 Task: Add a condition where "Assignee Is not Requester" in pending tickets.
Action: Mouse moved to (170, 382)
Screenshot: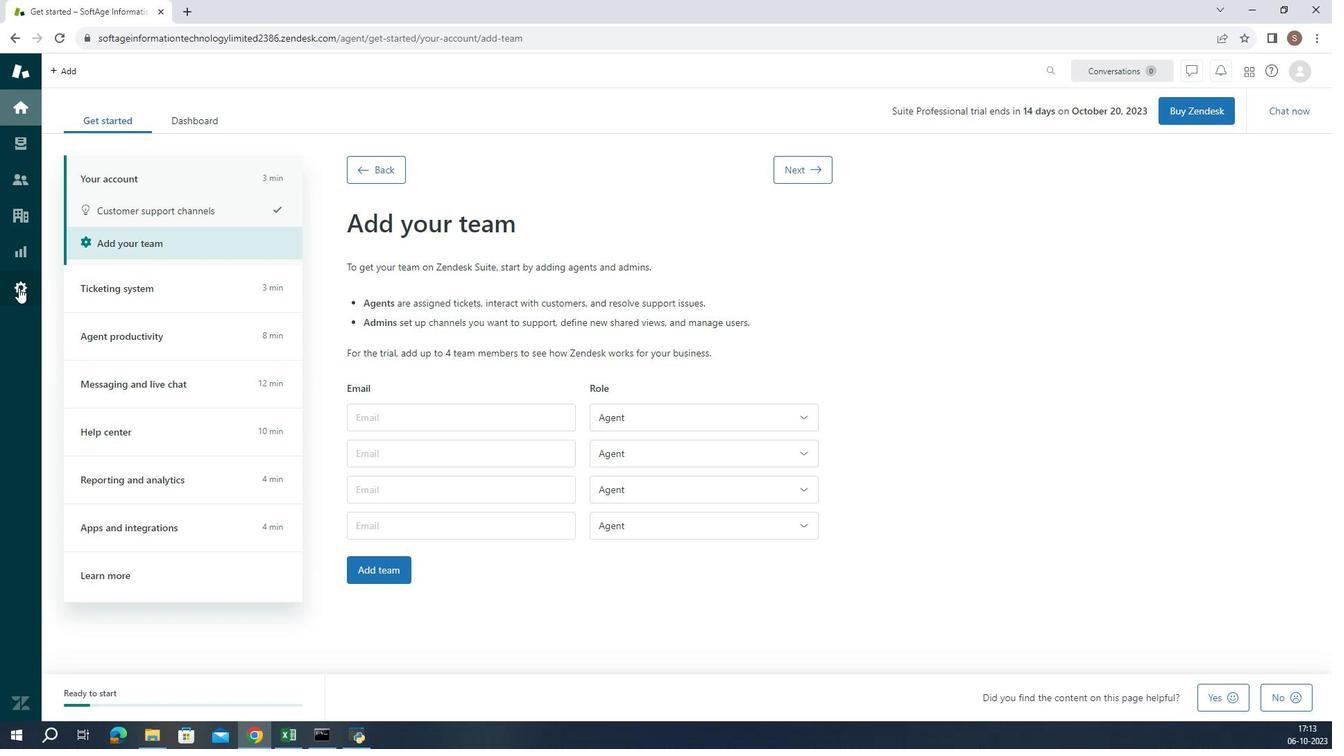 
Action: Mouse pressed left at (170, 382)
Screenshot: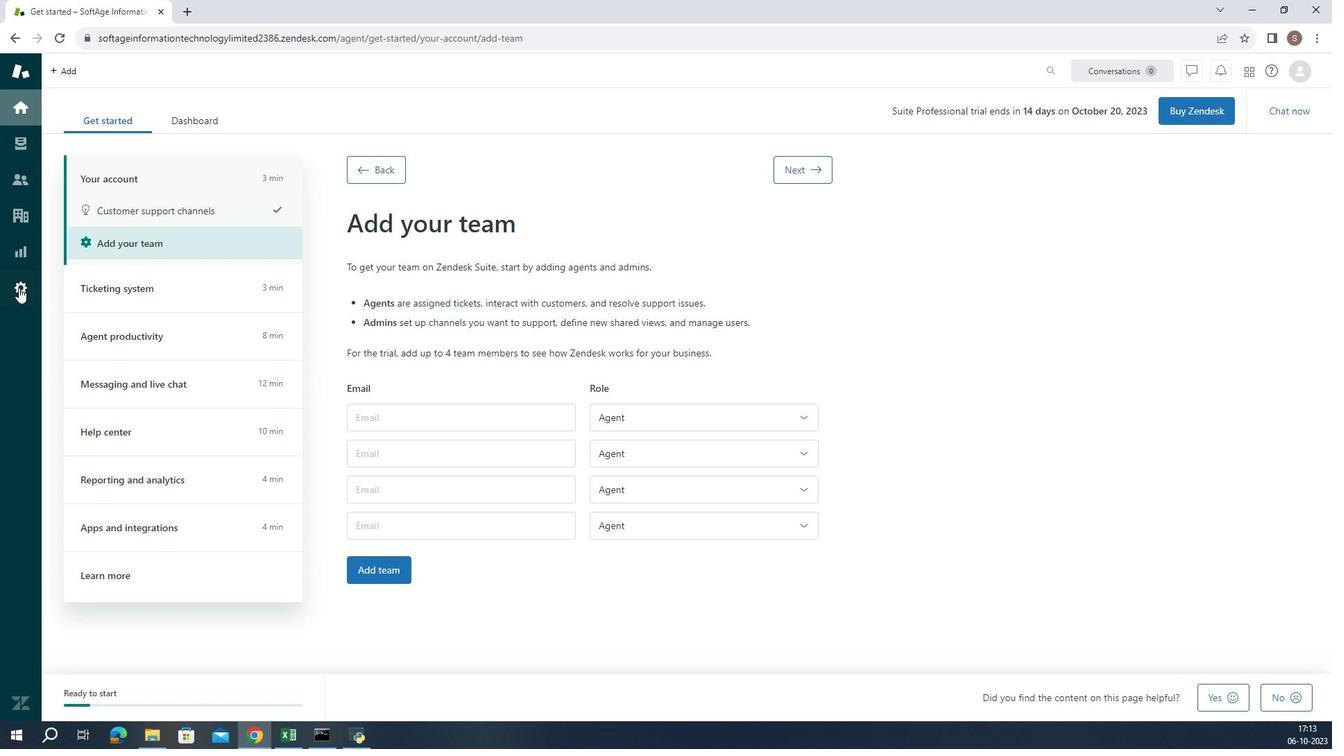 
Action: Mouse moved to (491, 591)
Screenshot: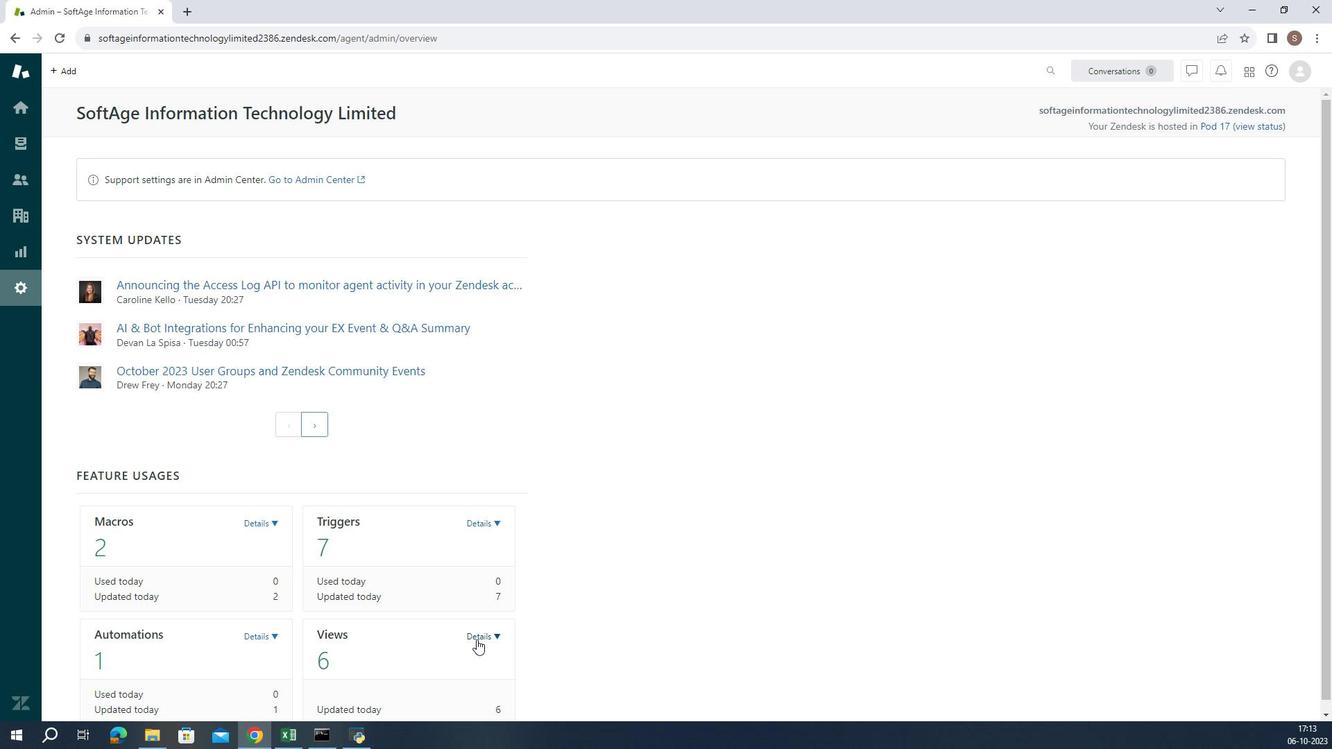
Action: Mouse pressed left at (491, 591)
Screenshot: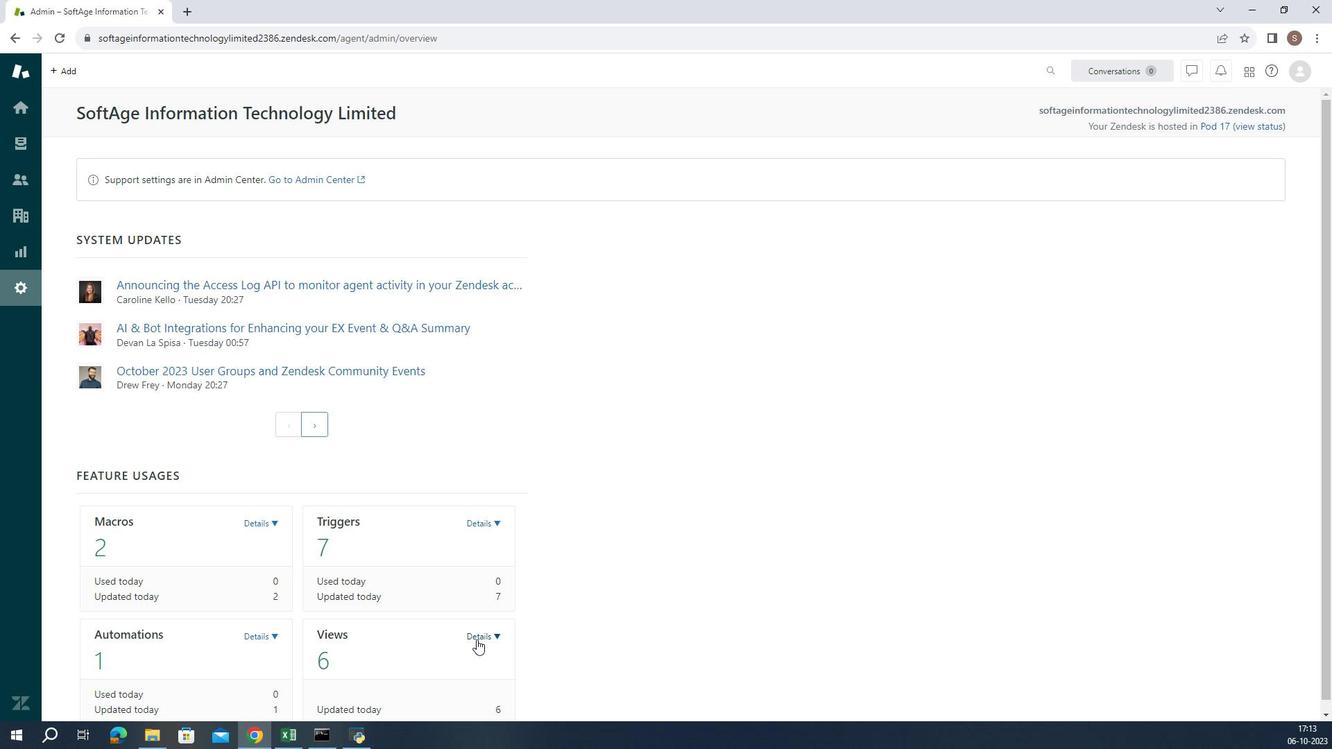 
Action: Mouse moved to (461, 632)
Screenshot: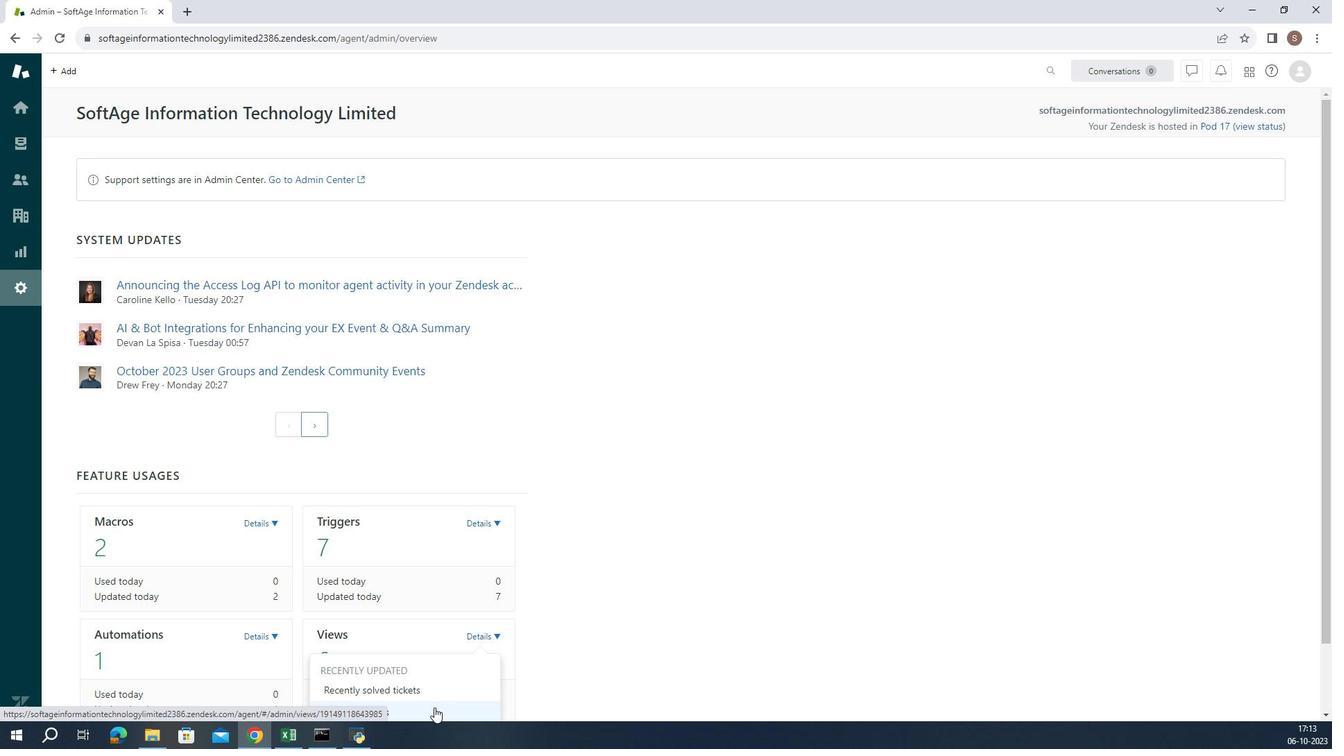 
Action: Mouse pressed left at (461, 632)
Screenshot: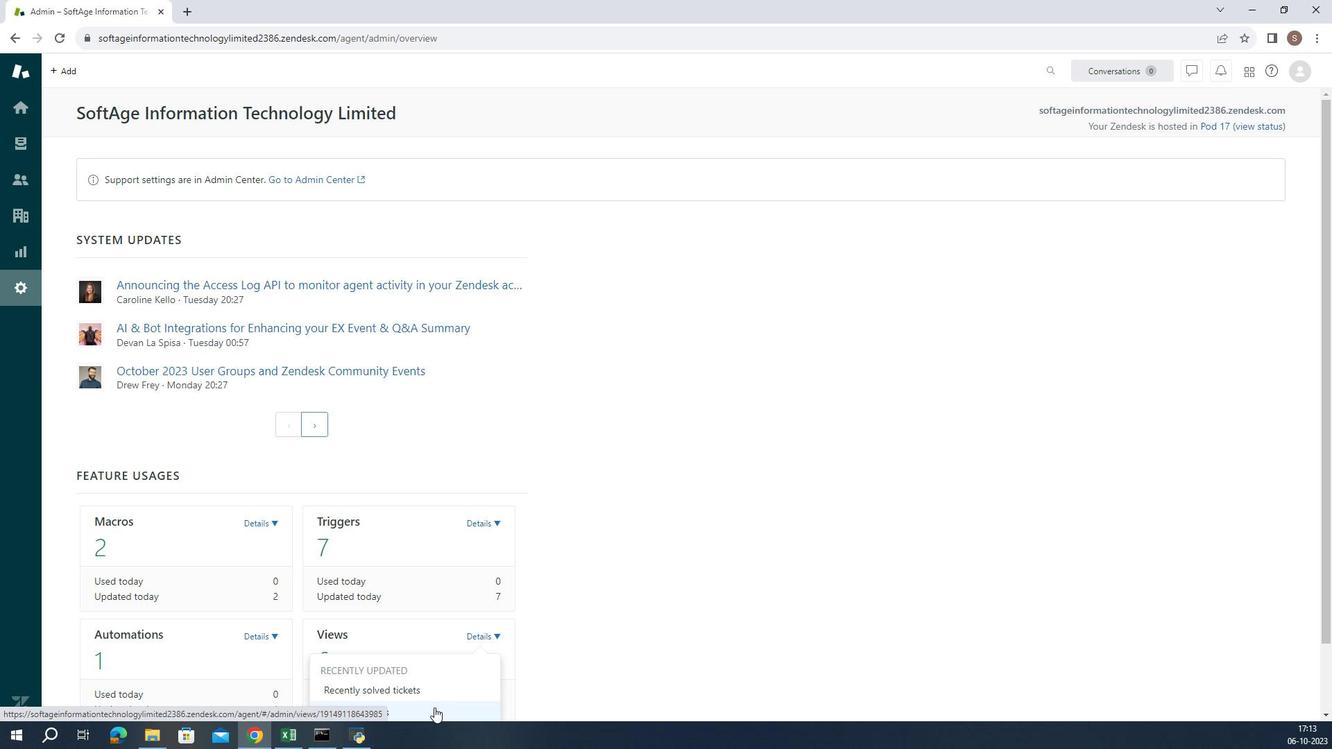 
Action: Mouse moved to (340, 487)
Screenshot: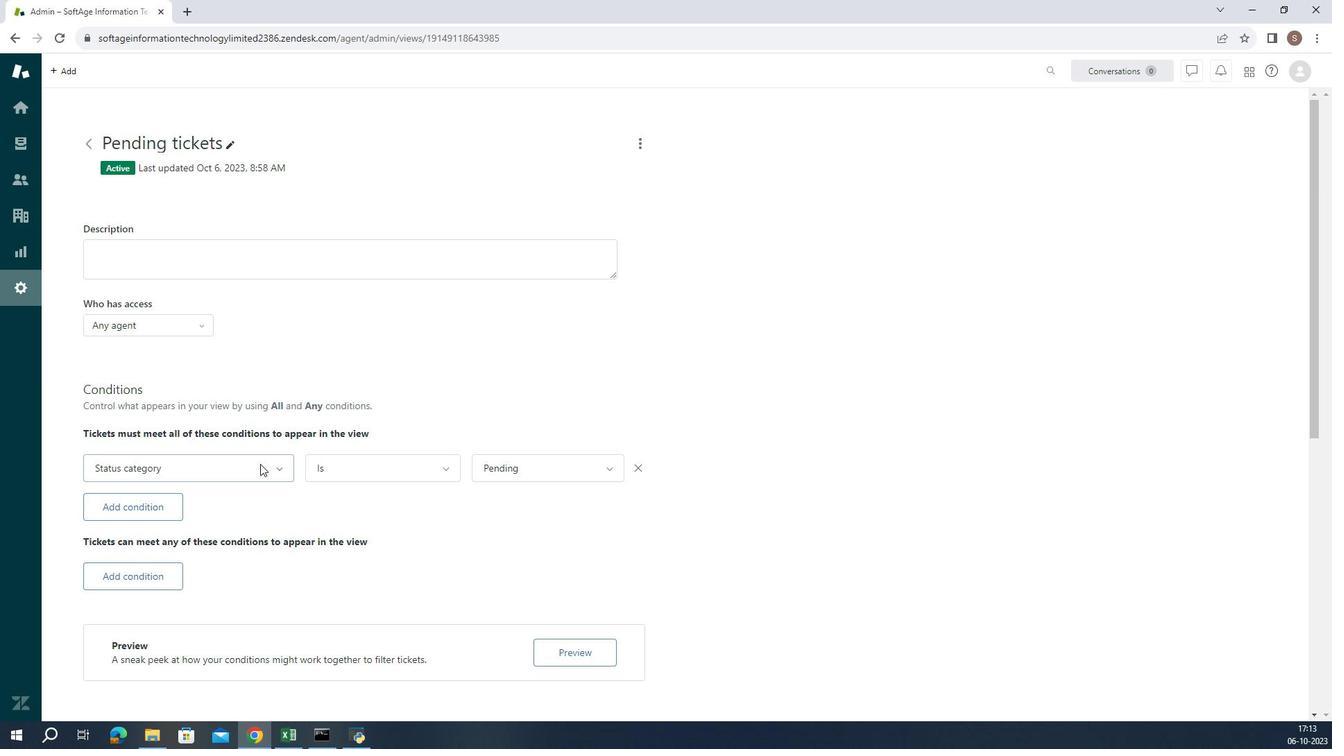 
Action: Mouse pressed left at (340, 487)
Screenshot: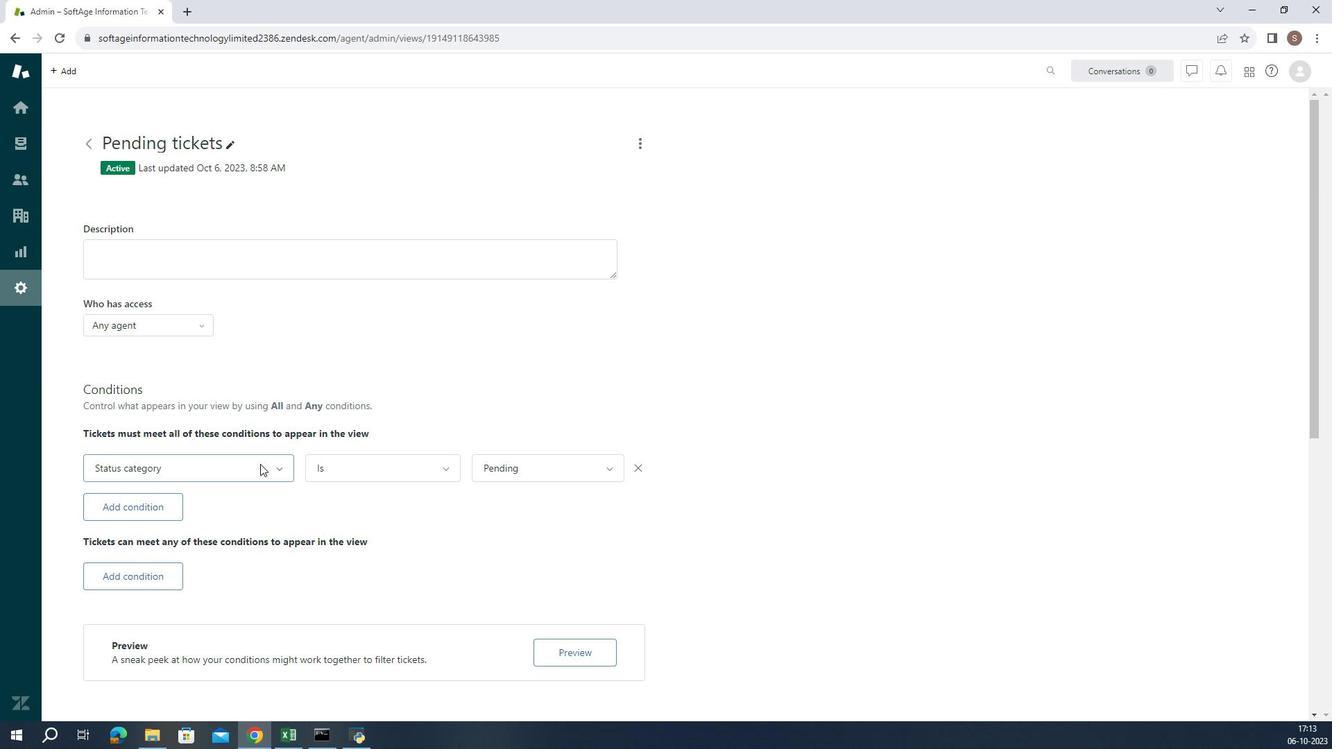
Action: Mouse moved to (314, 448)
Screenshot: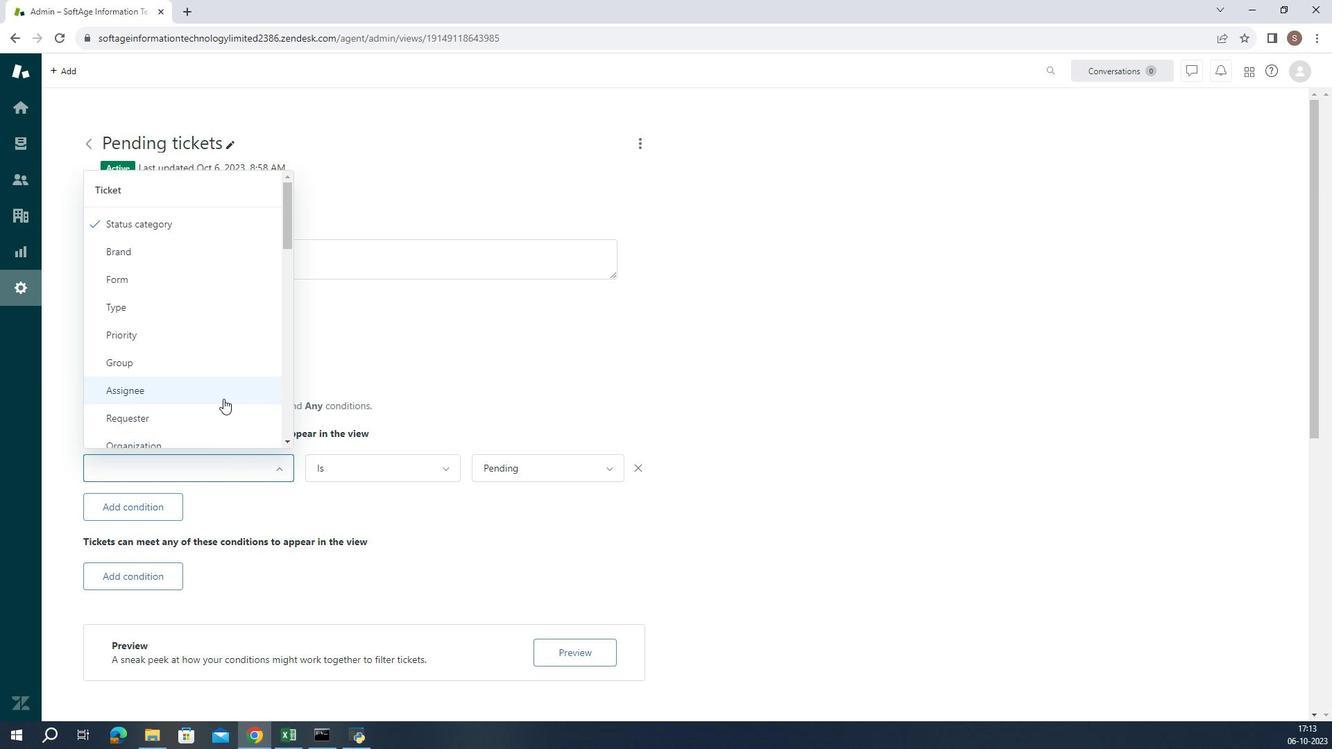 
Action: Mouse pressed left at (314, 448)
Screenshot: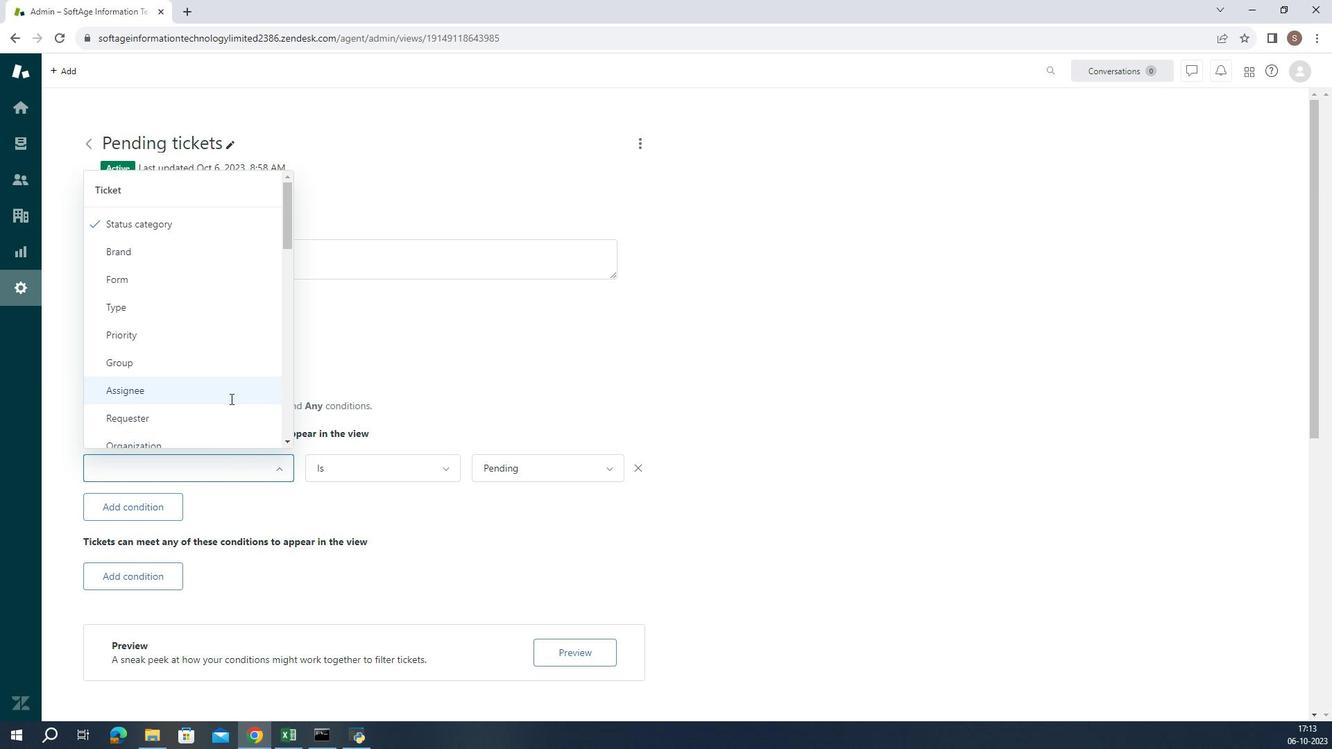 
Action: Mouse moved to (416, 480)
Screenshot: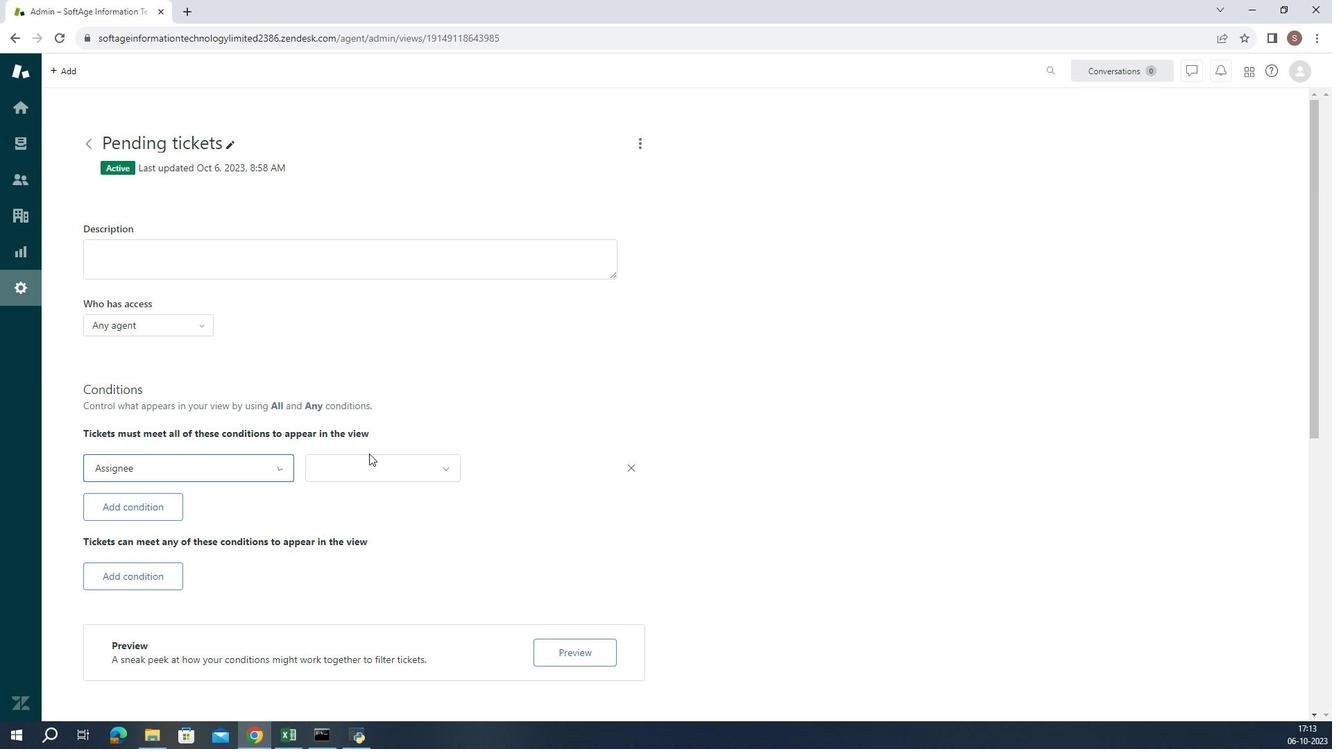 
Action: Mouse pressed left at (416, 480)
Screenshot: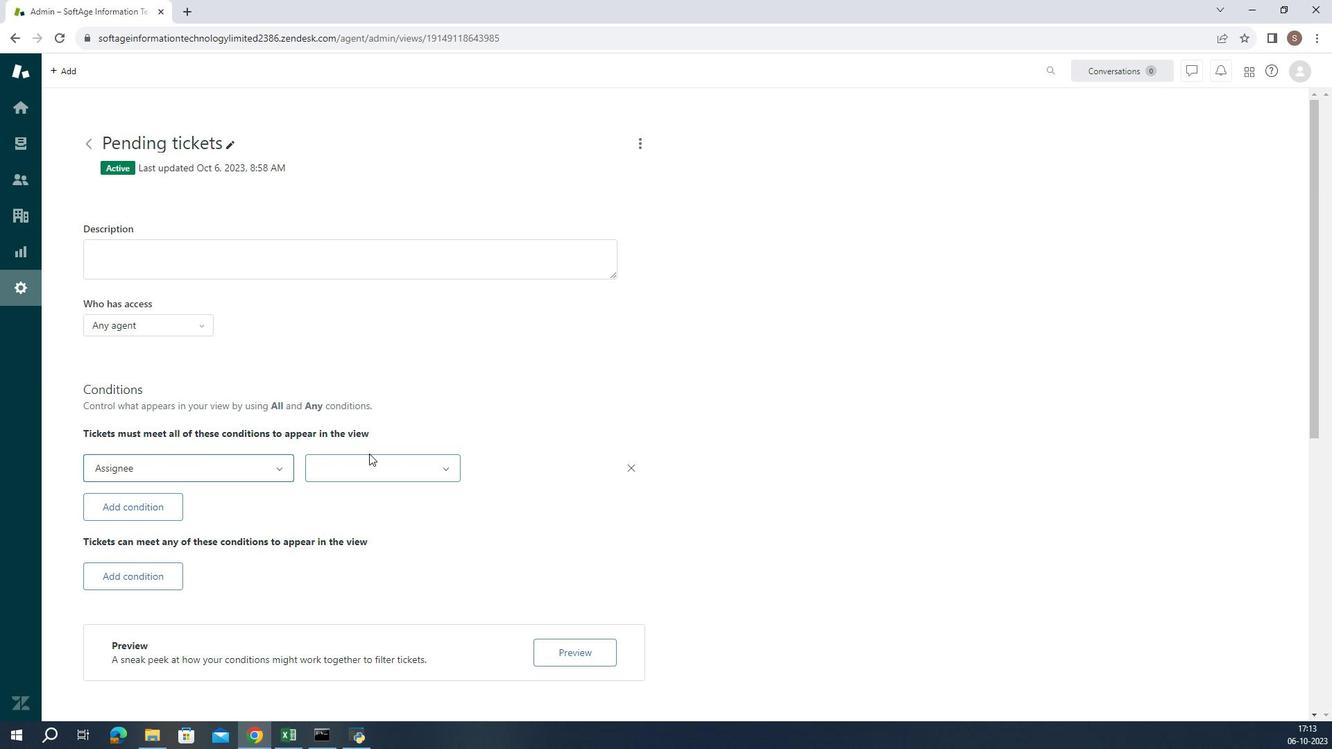 
Action: Mouse moved to (417, 521)
Screenshot: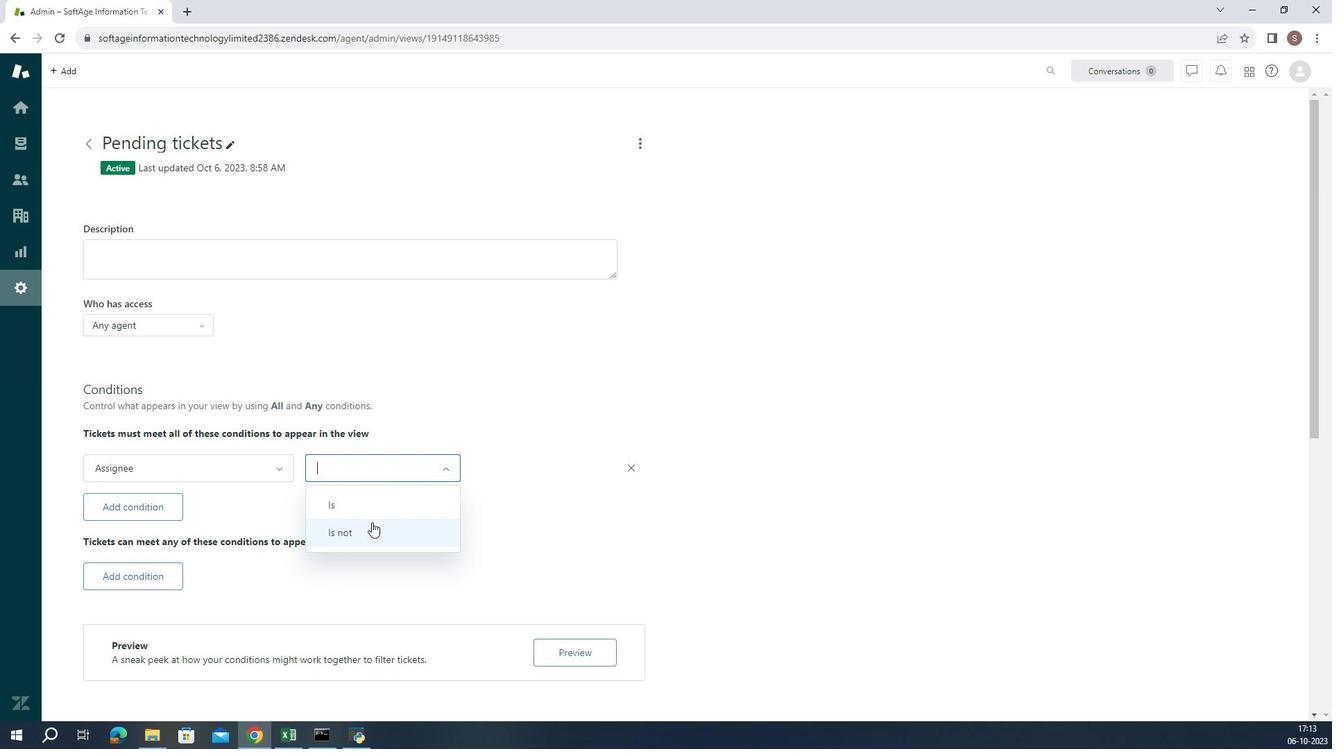 
Action: Mouse pressed left at (417, 521)
Screenshot: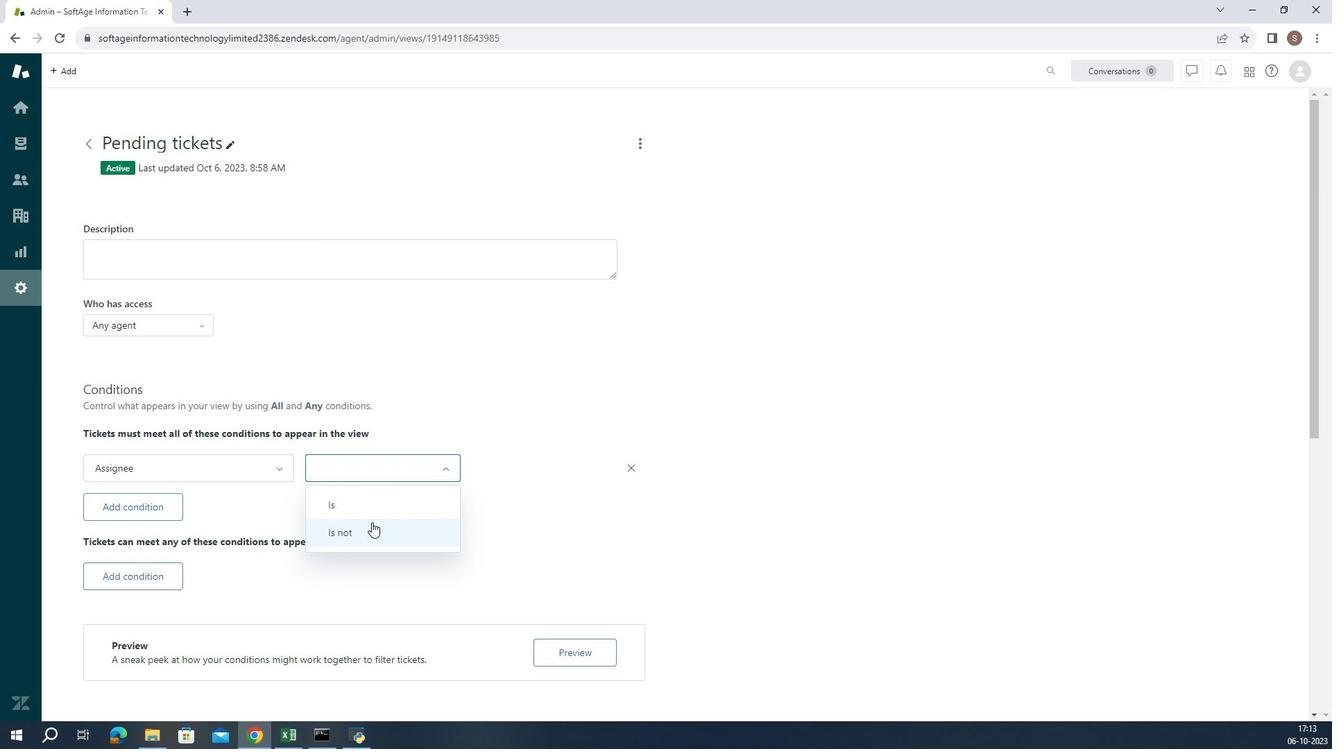 
Action: Mouse moved to (535, 487)
Screenshot: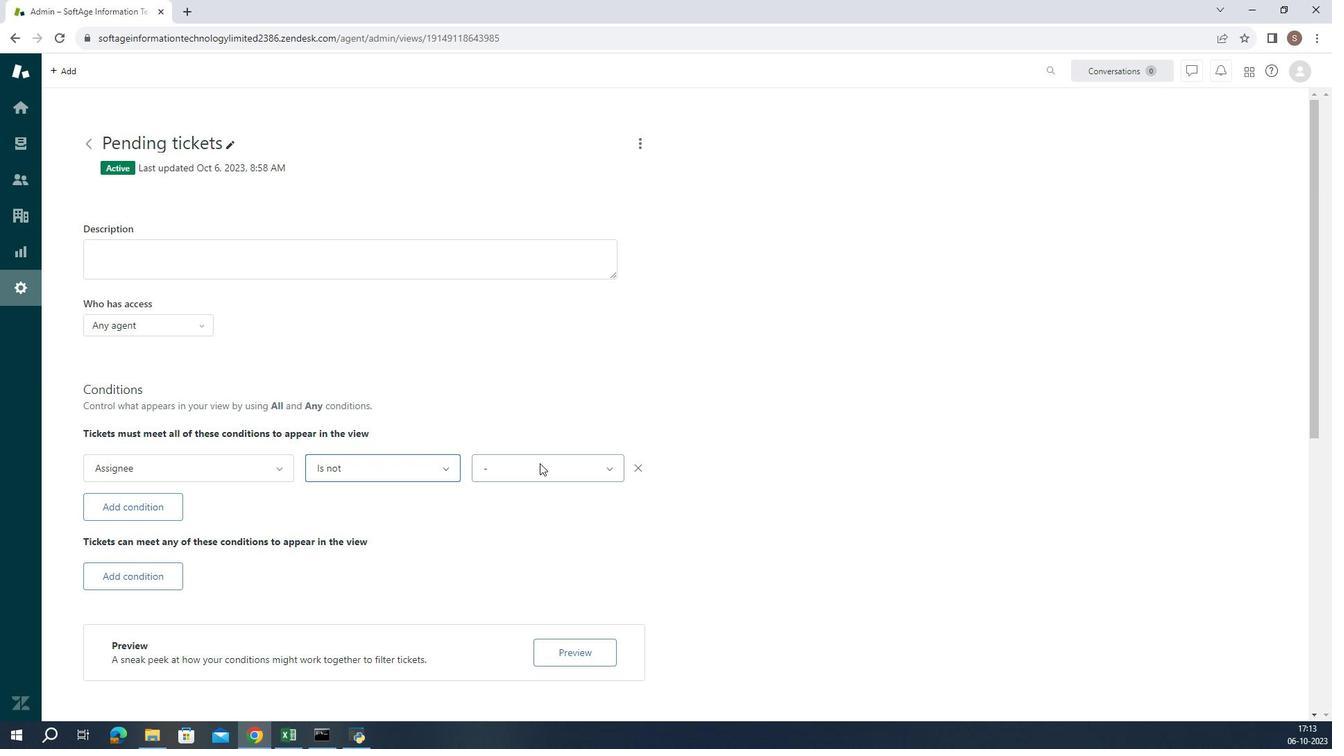 
Action: Mouse pressed left at (535, 487)
Screenshot: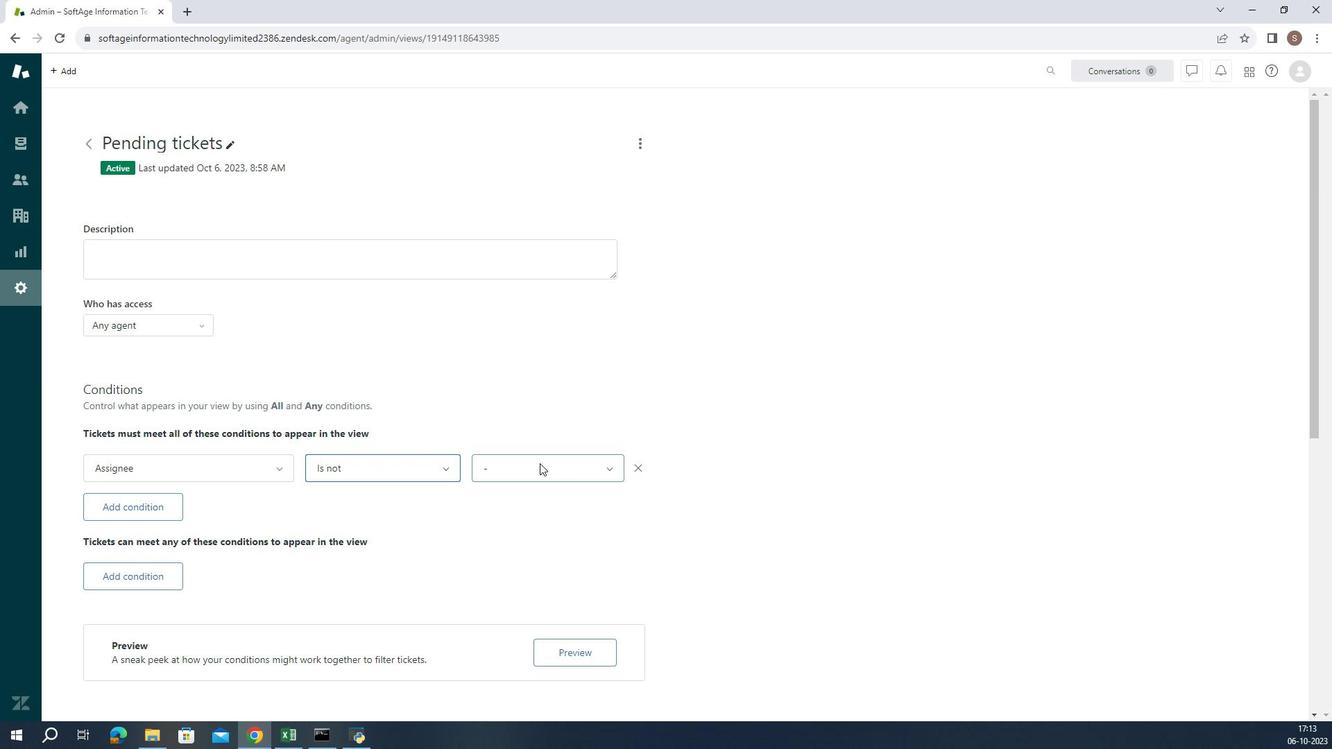 
Action: Mouse moved to (538, 529)
Screenshot: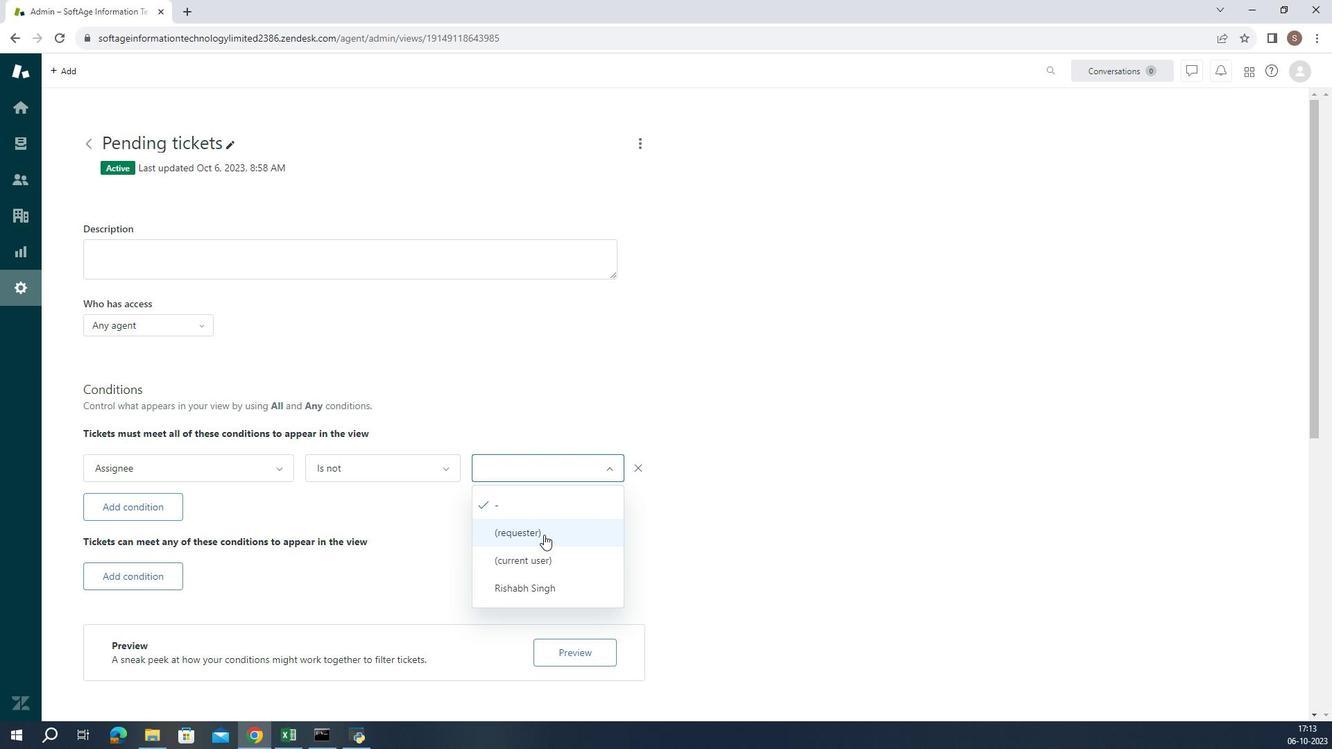 
Action: Mouse pressed left at (538, 529)
Screenshot: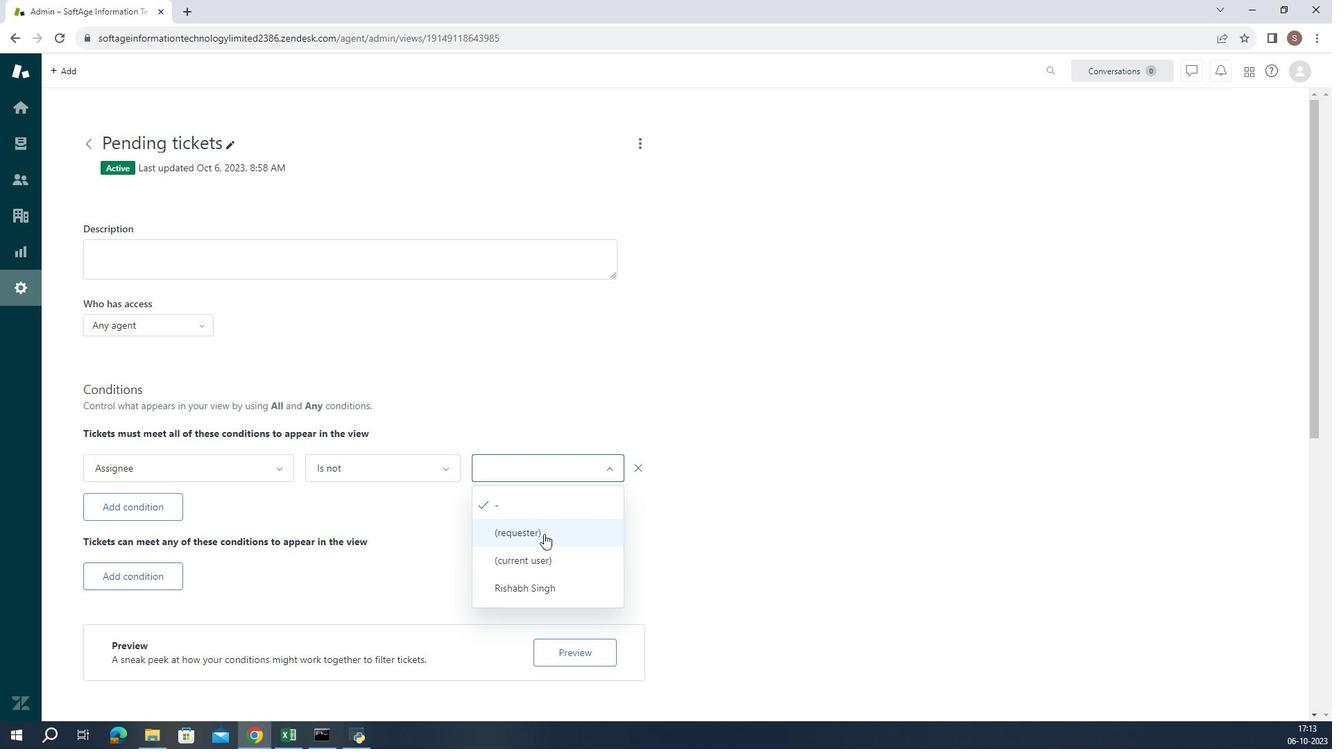 
Action: Mouse moved to (553, 525)
Screenshot: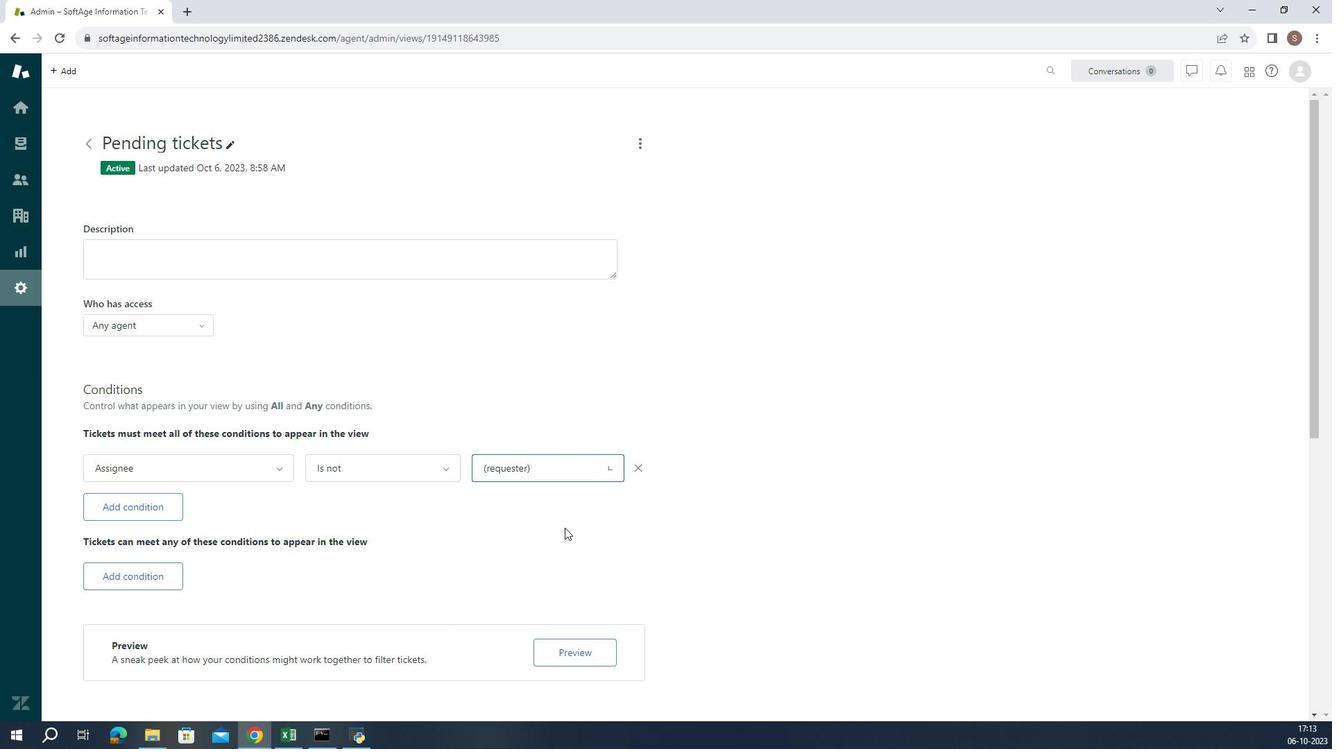 
Action: Mouse pressed left at (553, 525)
Screenshot: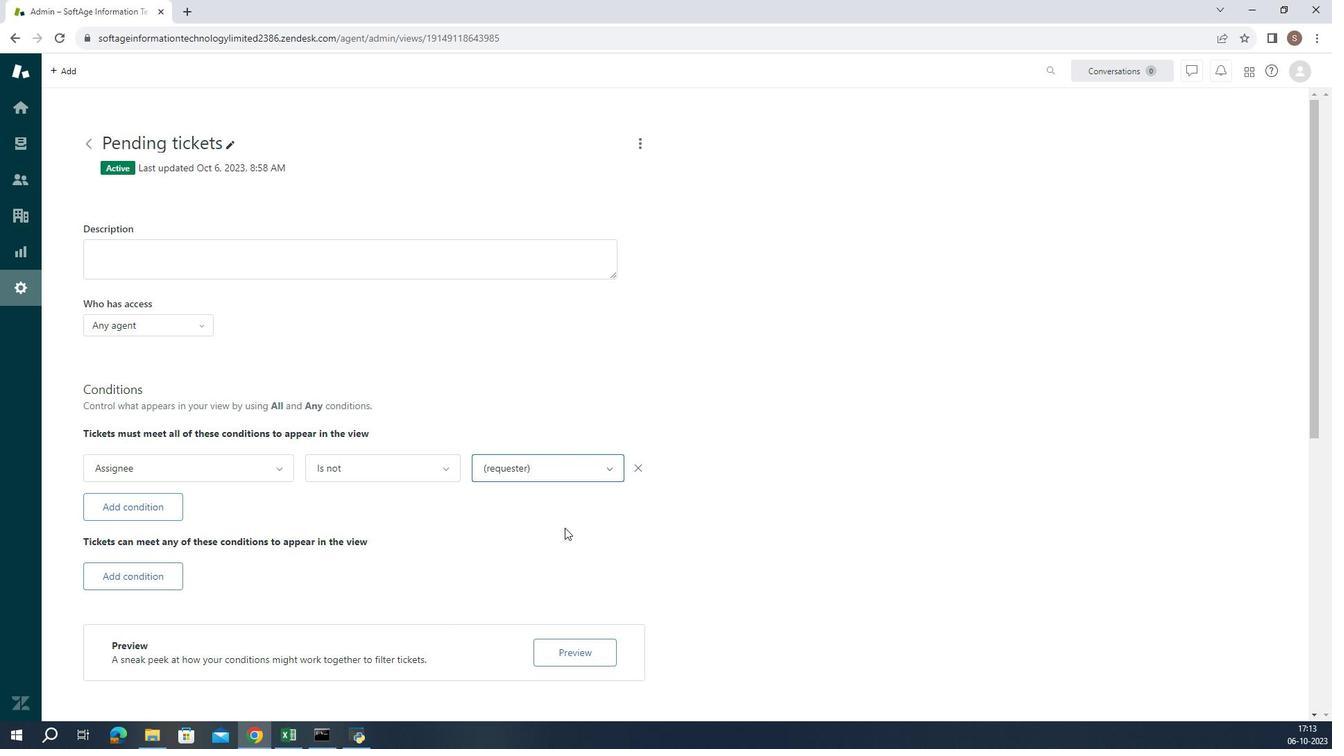 
Action: Mouse moved to (532, 529)
Screenshot: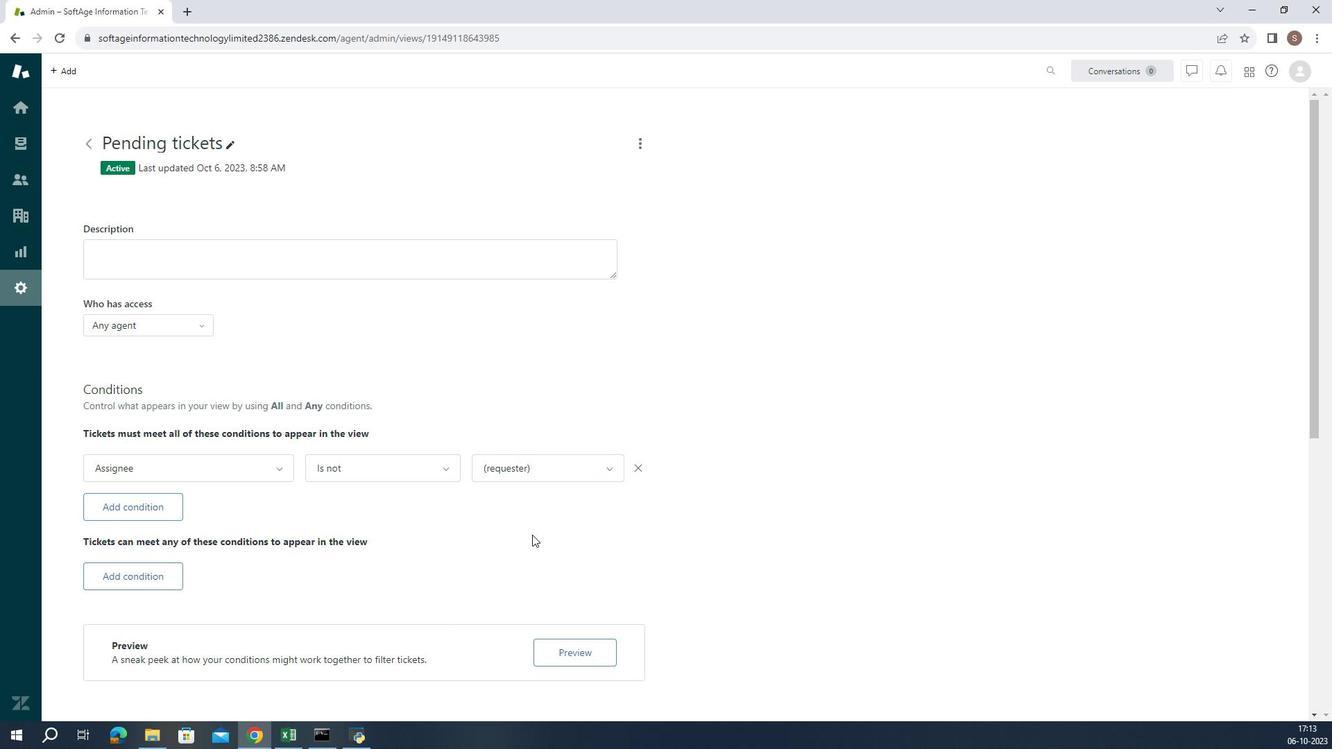 
